 Task: Add Sweetleaf Sweetener Packets - 70 Cnt to the cart.
Action: Mouse moved to (326, 130)
Screenshot: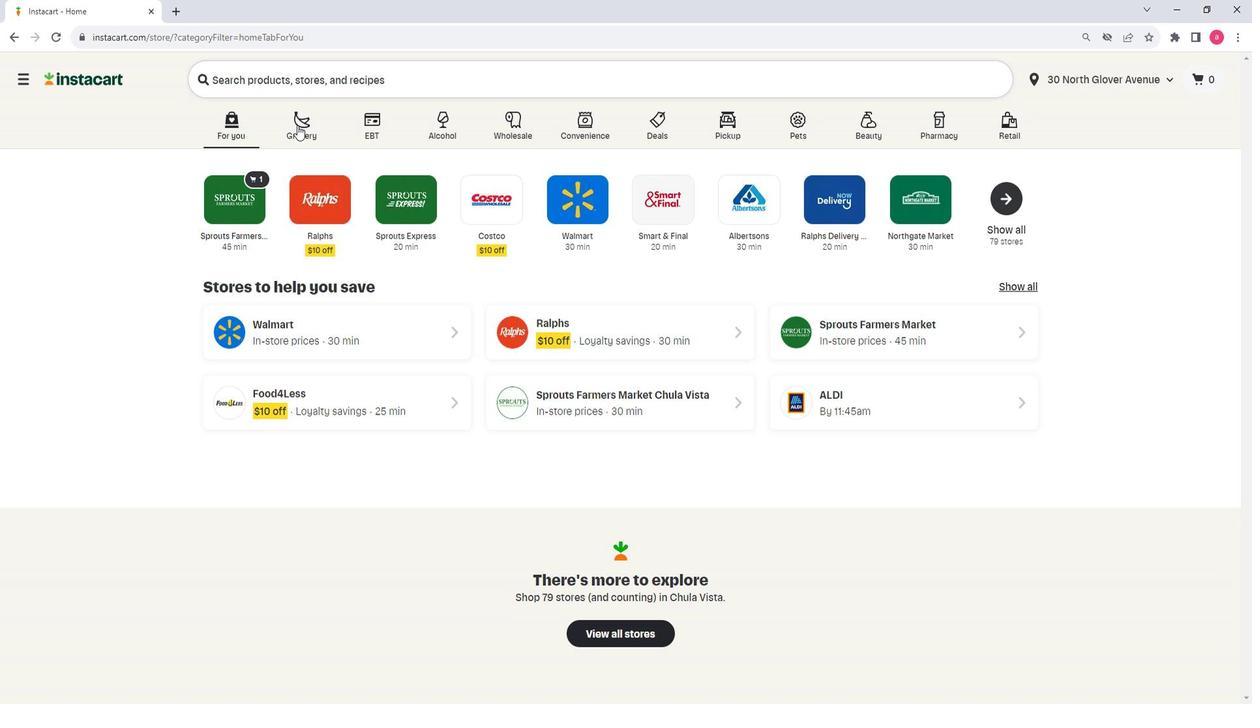 
Action: Mouse pressed left at (326, 130)
Screenshot: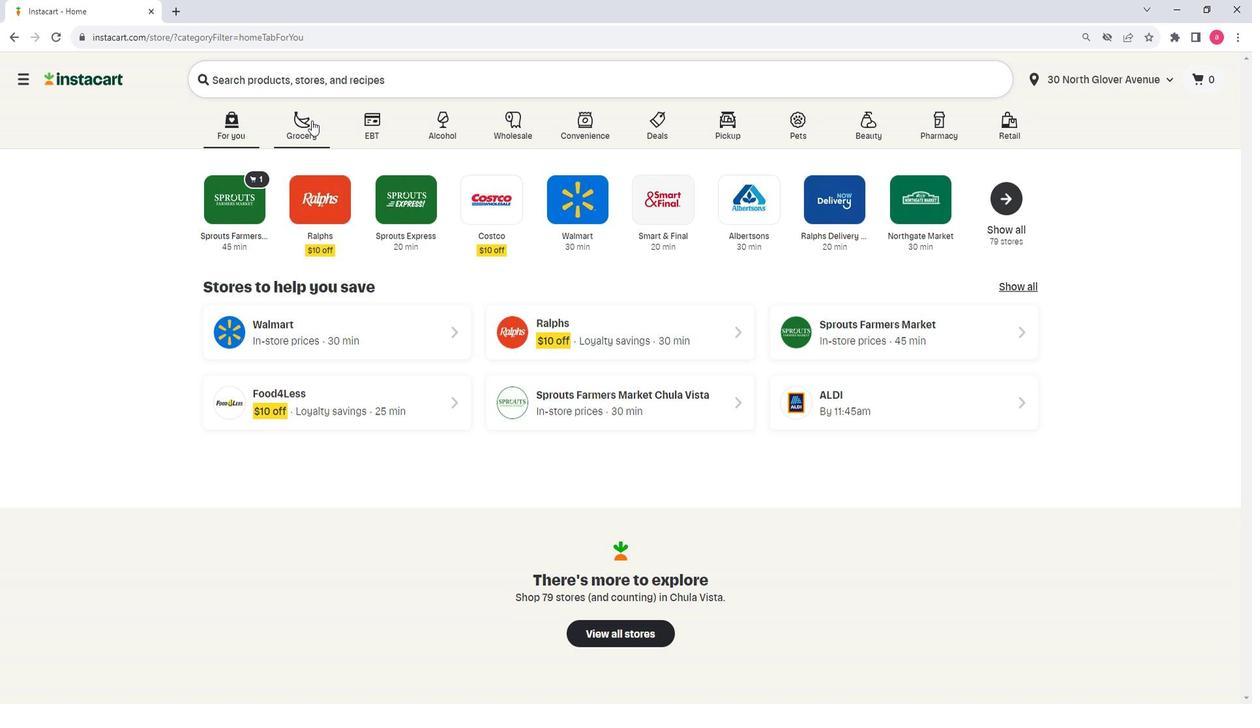 
Action: Mouse moved to (376, 380)
Screenshot: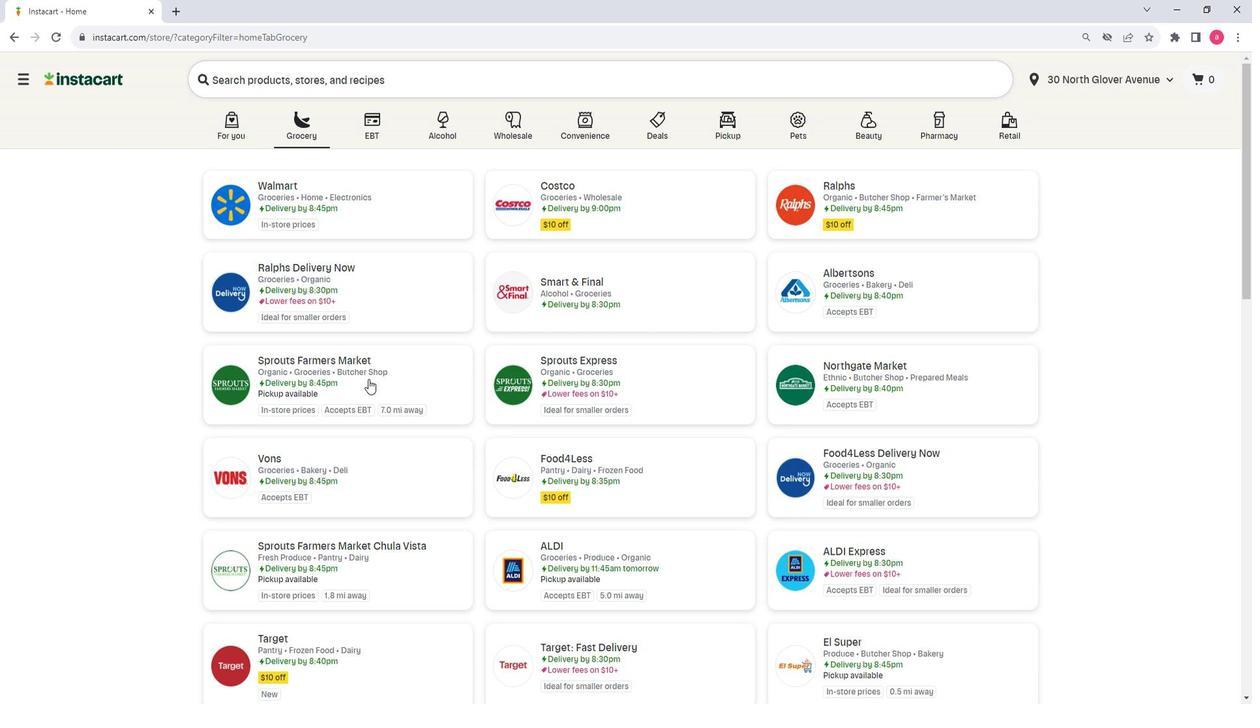 
Action: Mouse pressed left at (376, 380)
Screenshot: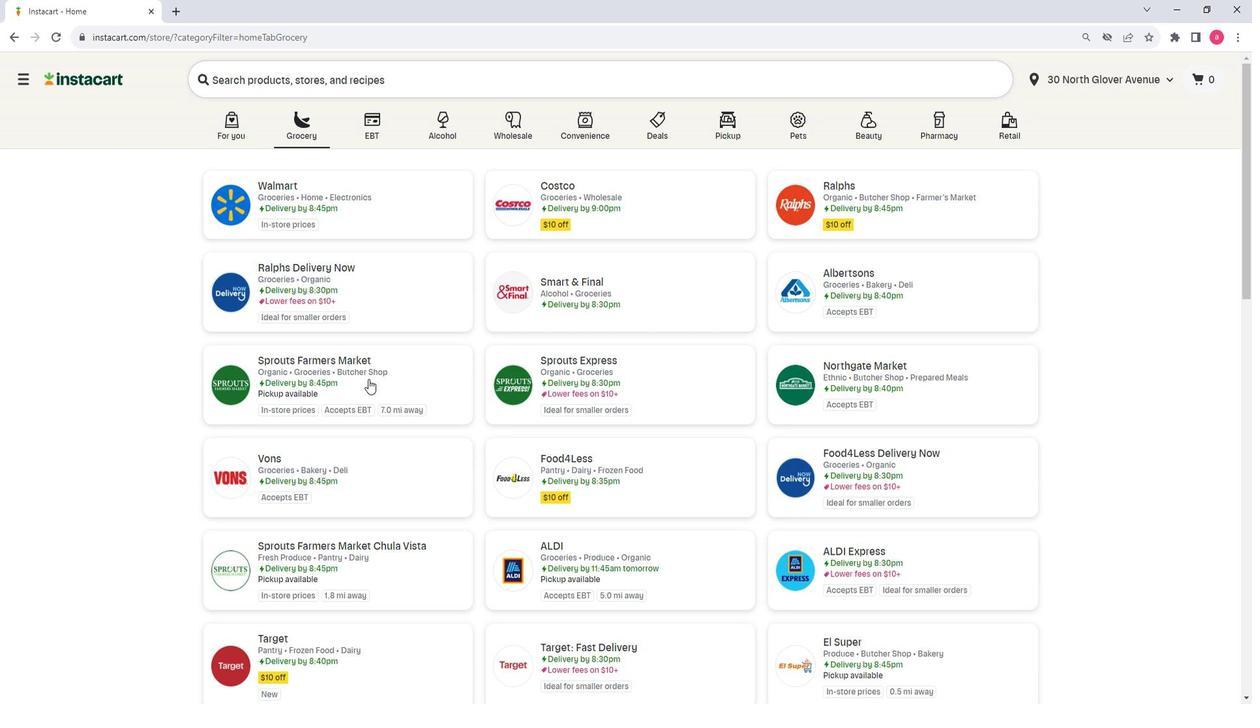 
Action: Mouse moved to (161, 366)
Screenshot: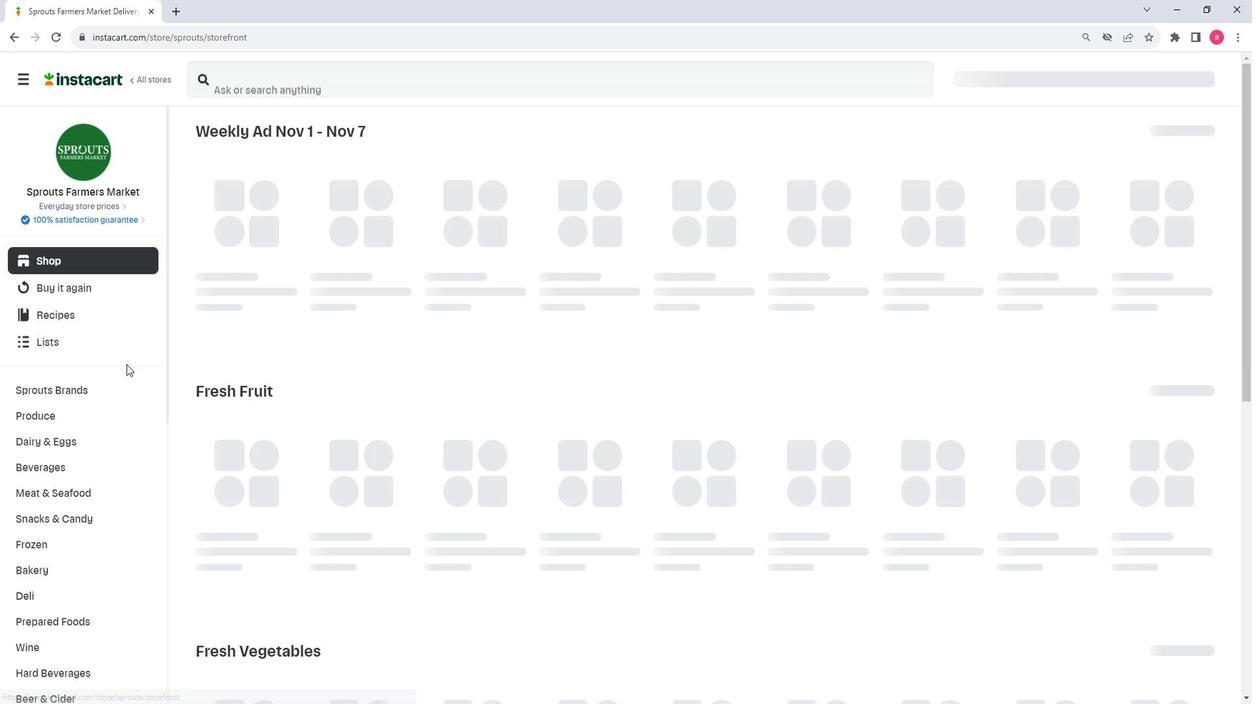 
Action: Mouse scrolled (161, 366) with delta (0, 0)
Screenshot: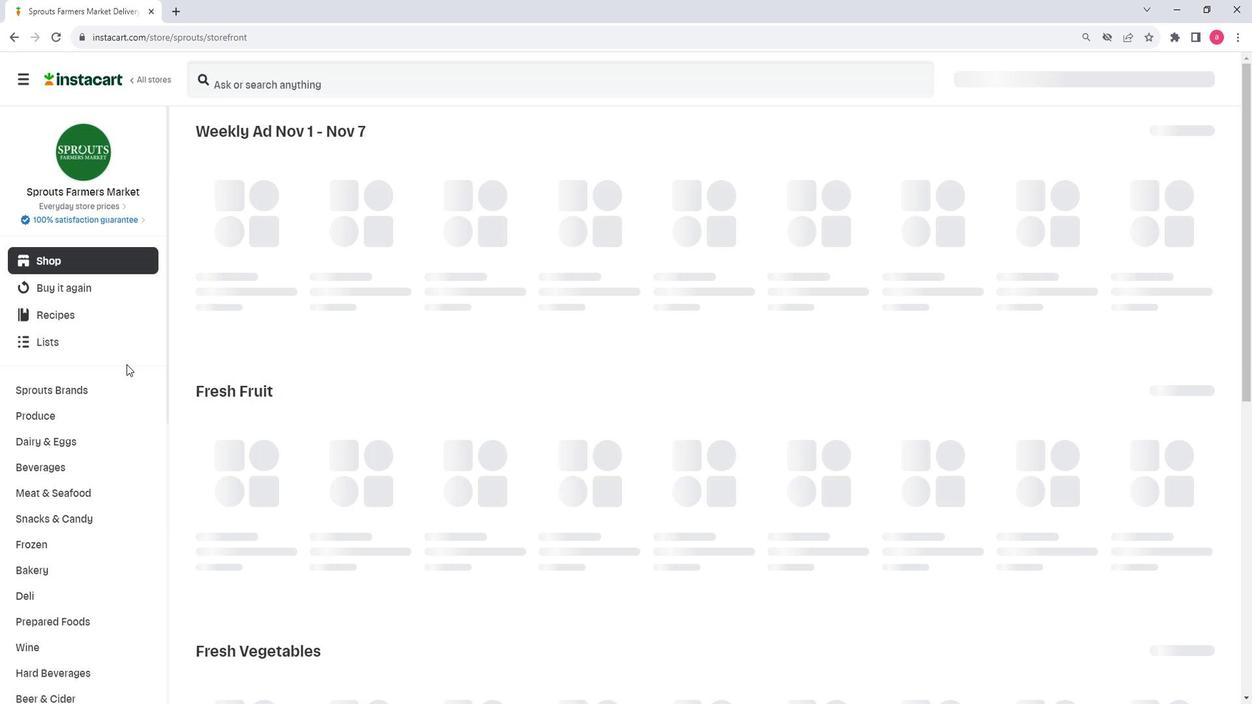 
Action: Mouse scrolled (161, 366) with delta (0, 0)
Screenshot: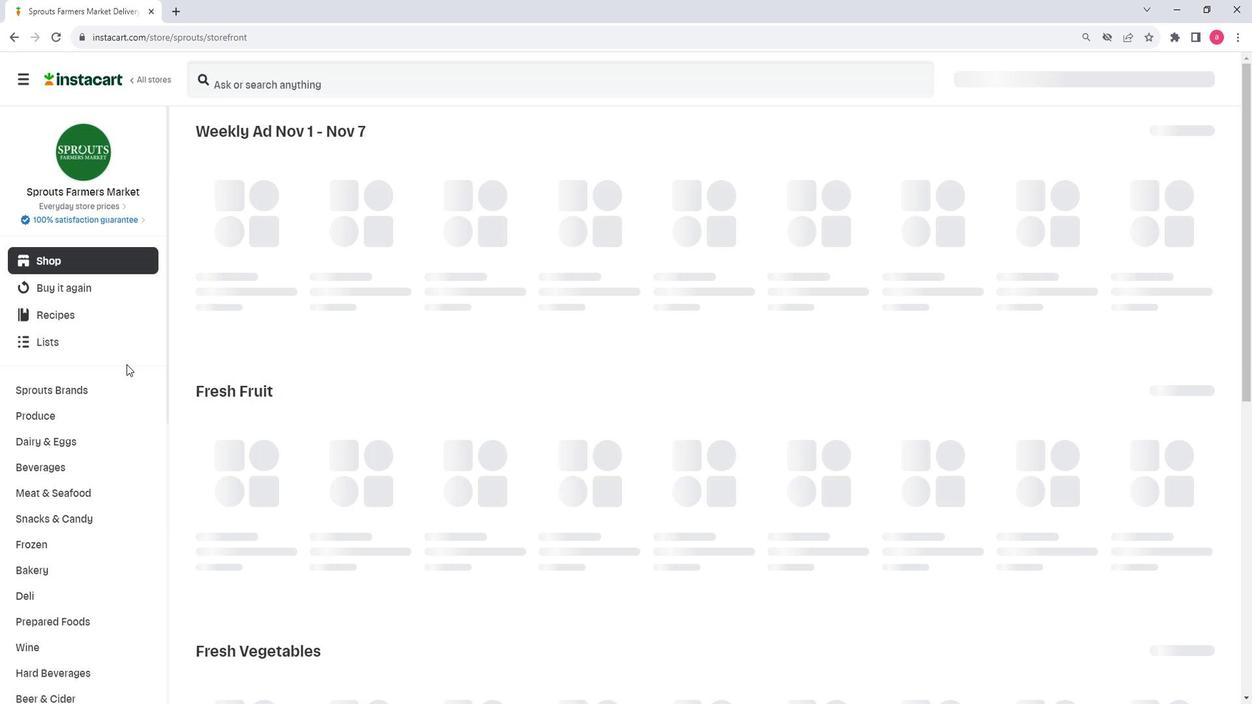 
Action: Mouse scrolled (161, 366) with delta (0, 0)
Screenshot: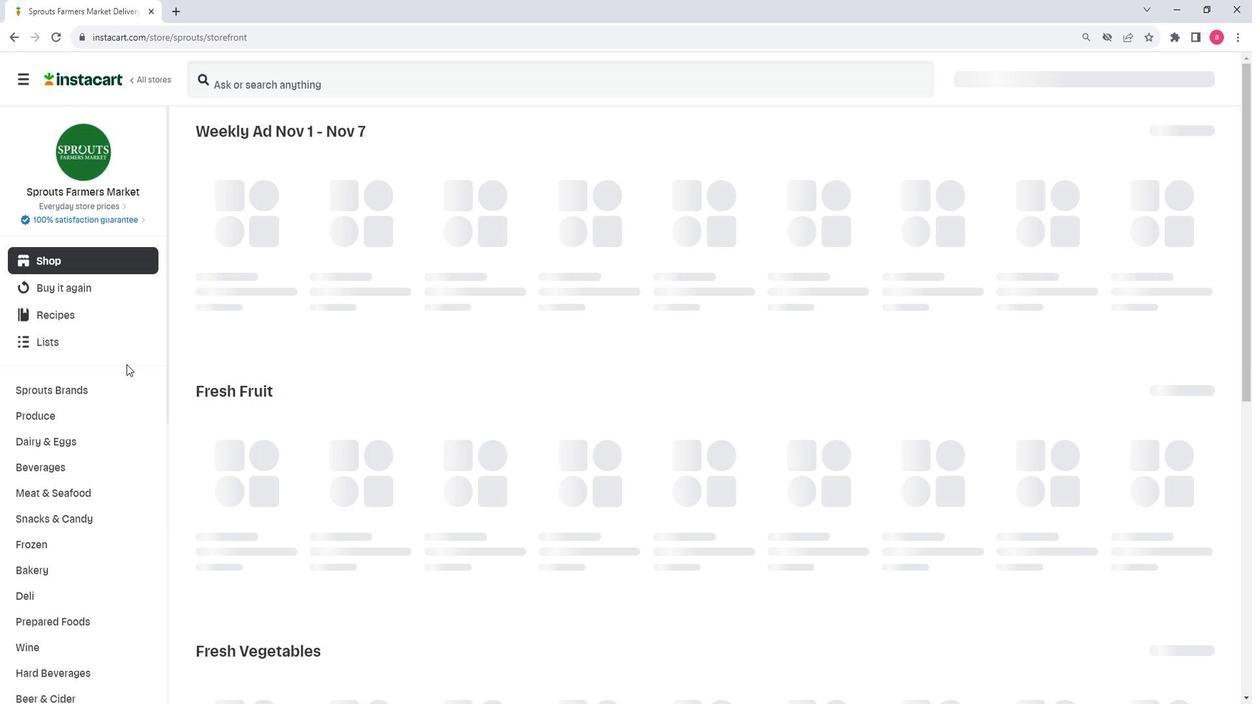 
Action: Mouse scrolled (161, 366) with delta (0, 0)
Screenshot: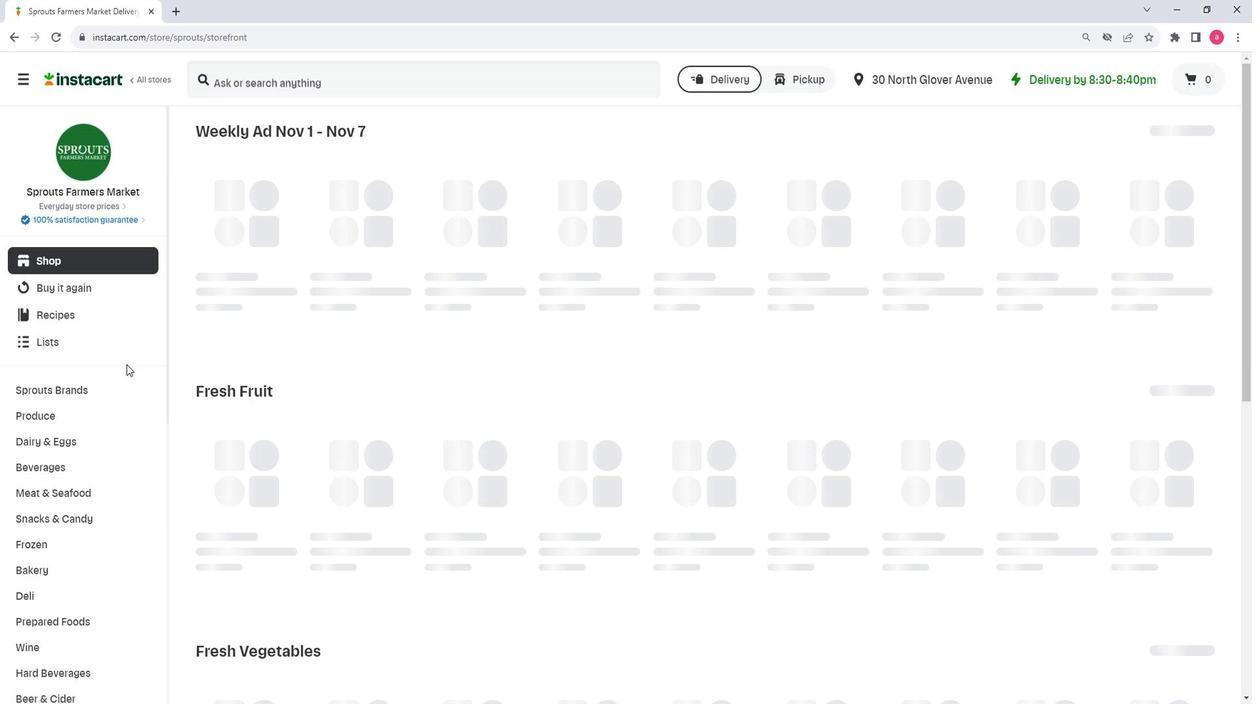 
Action: Mouse scrolled (161, 366) with delta (0, 0)
Screenshot: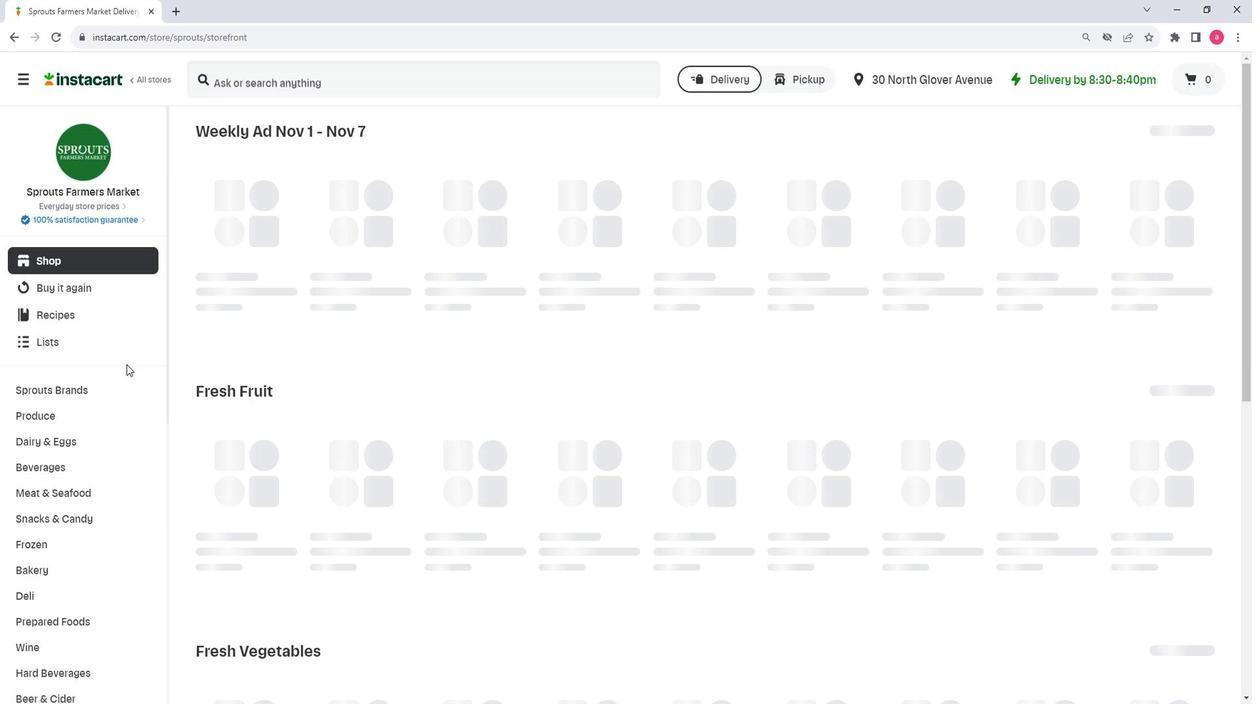 
Action: Mouse scrolled (161, 366) with delta (0, 0)
Screenshot: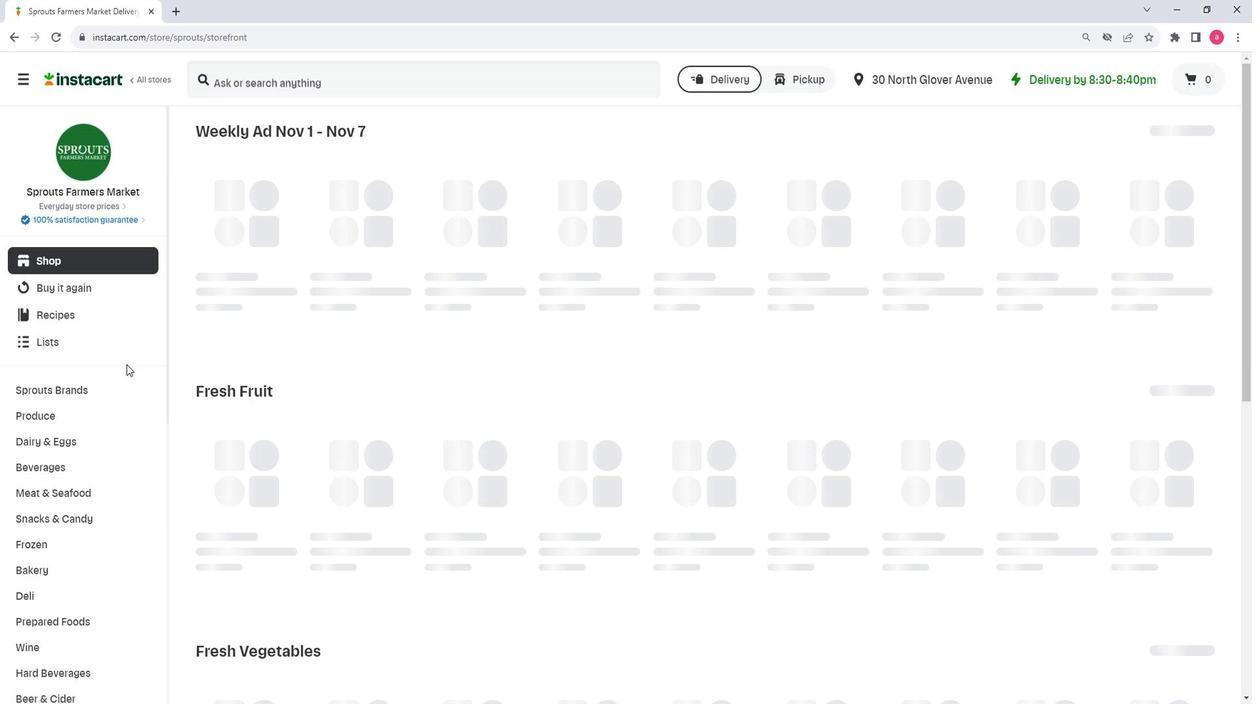 
Action: Mouse scrolled (161, 366) with delta (0, 0)
Screenshot: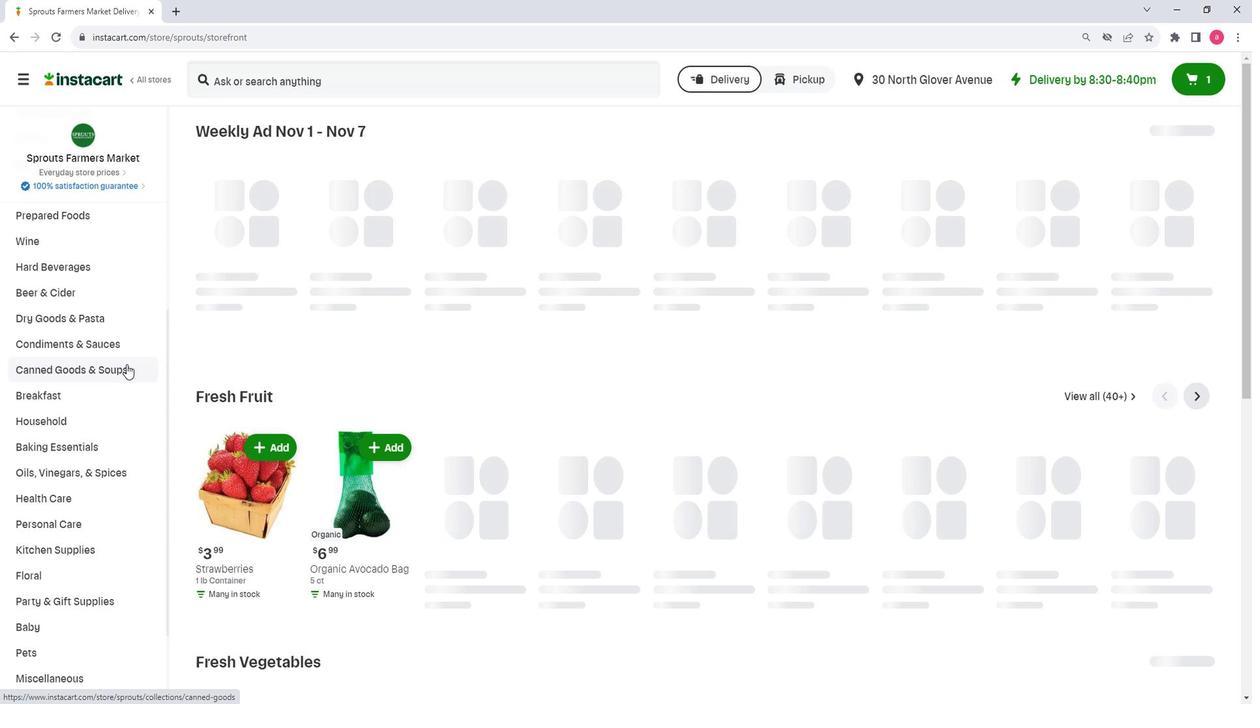 
Action: Mouse scrolled (161, 366) with delta (0, 0)
Screenshot: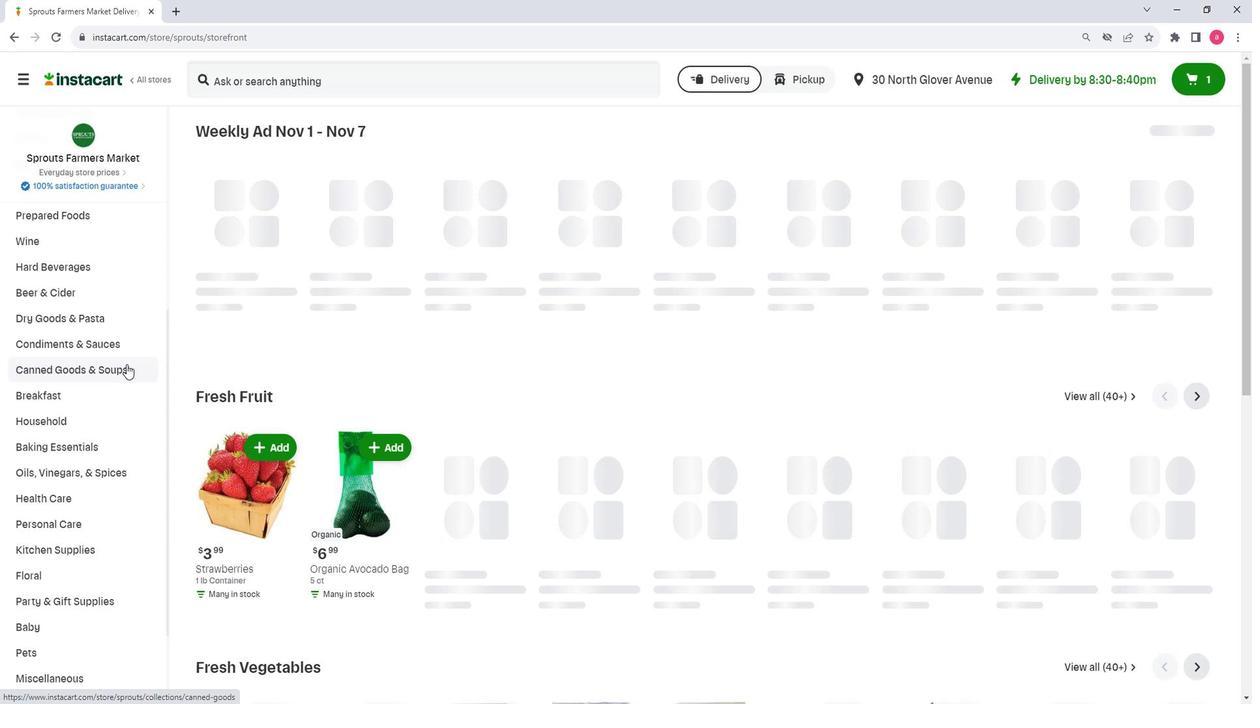 
Action: Mouse scrolled (161, 366) with delta (0, 0)
Screenshot: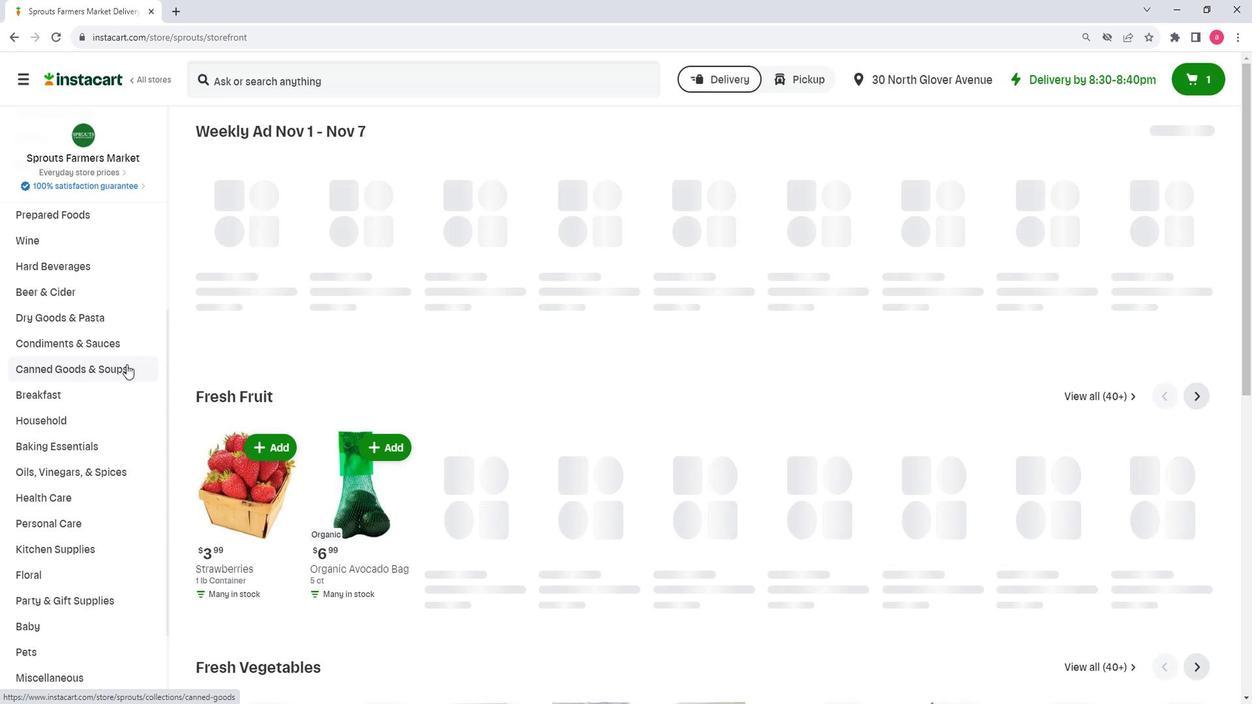 
Action: Mouse moved to (127, 315)
Screenshot: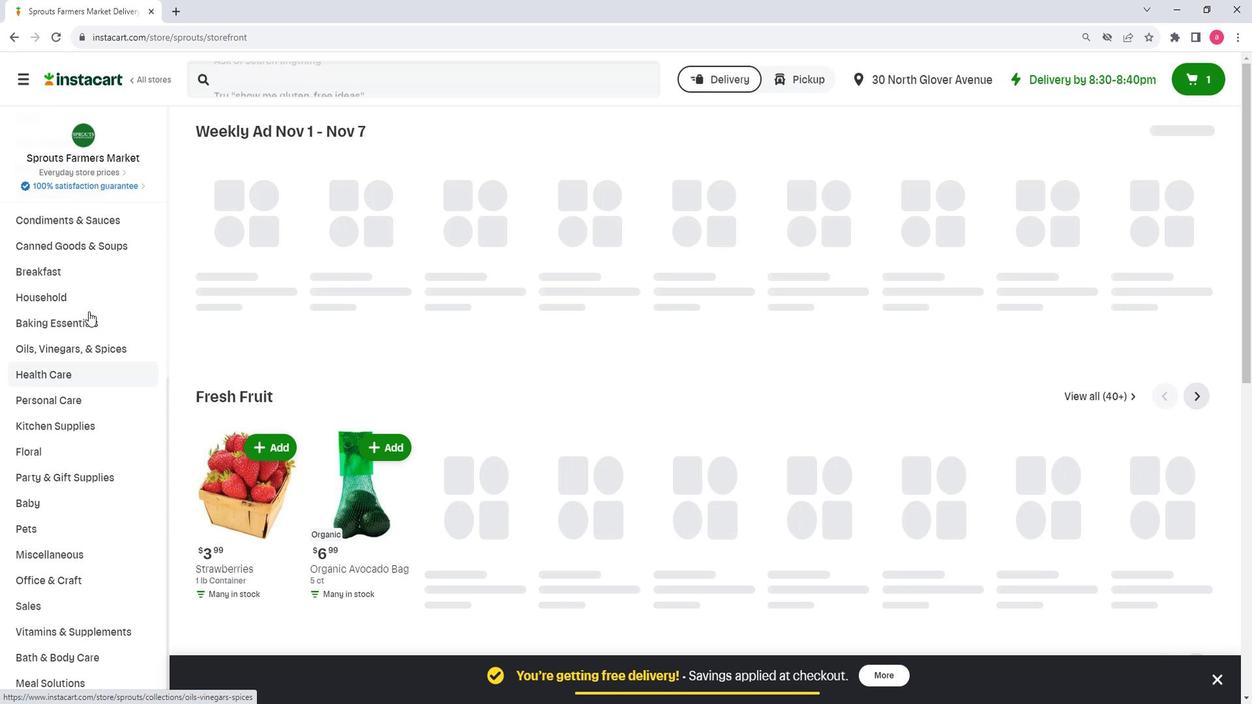 
Action: Mouse pressed left at (127, 315)
Screenshot: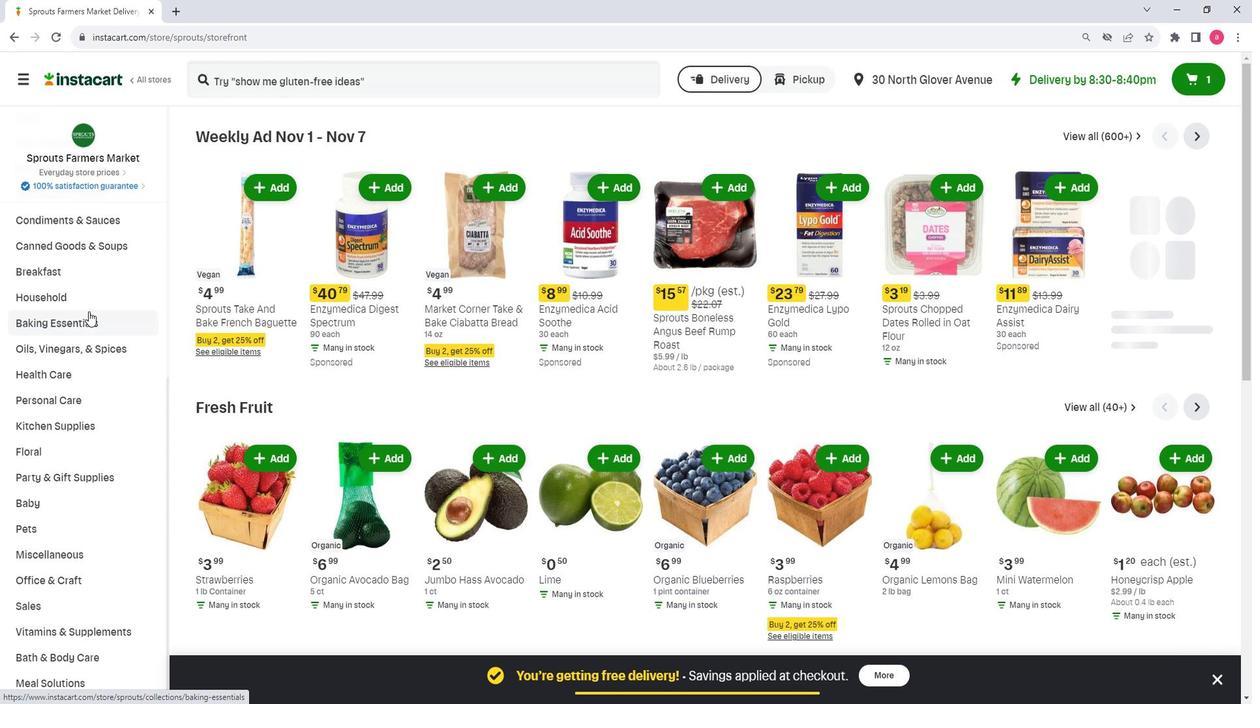 
Action: Mouse moved to (746, 180)
Screenshot: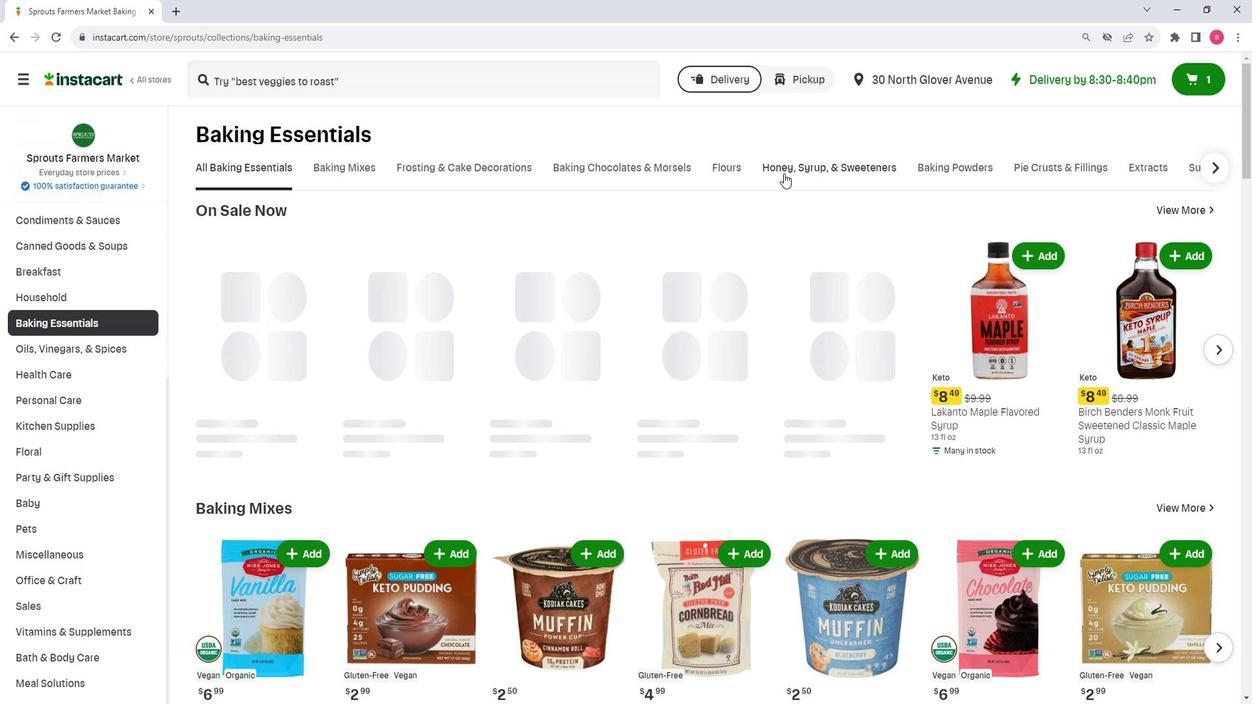 
Action: Mouse pressed left at (746, 180)
Screenshot: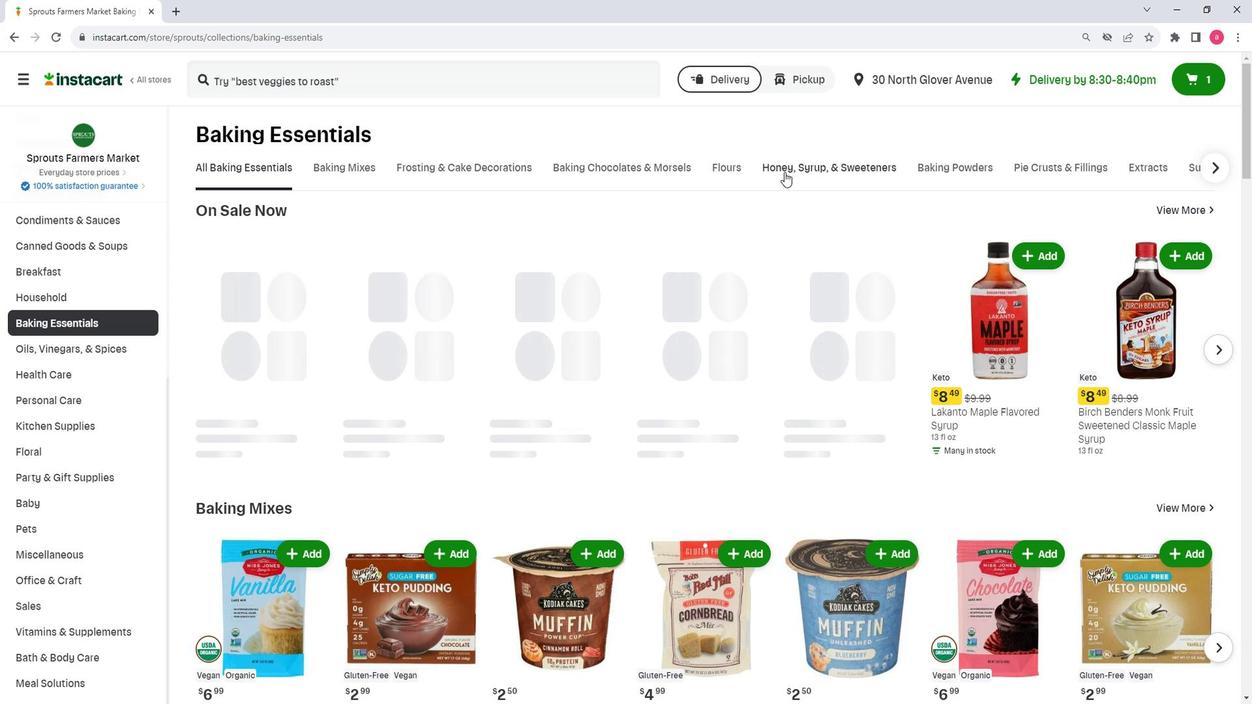 
Action: Mouse moved to (627, 236)
Screenshot: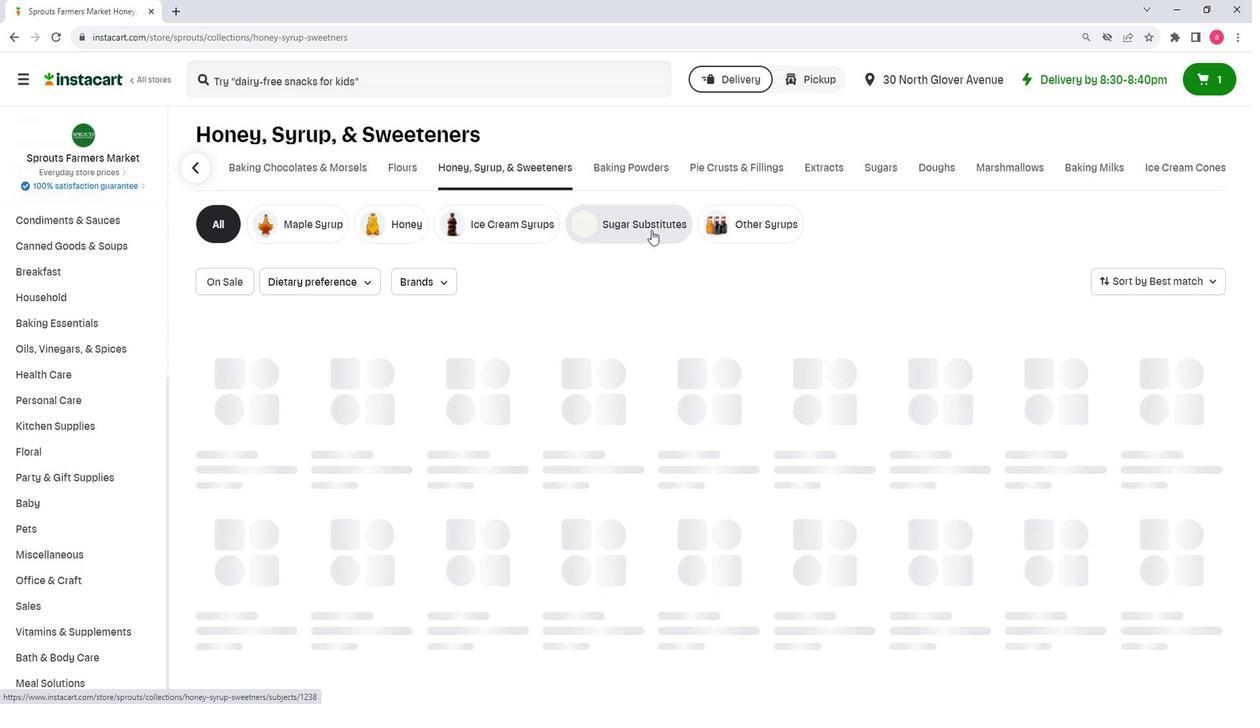 
Action: Mouse pressed left at (627, 236)
Screenshot: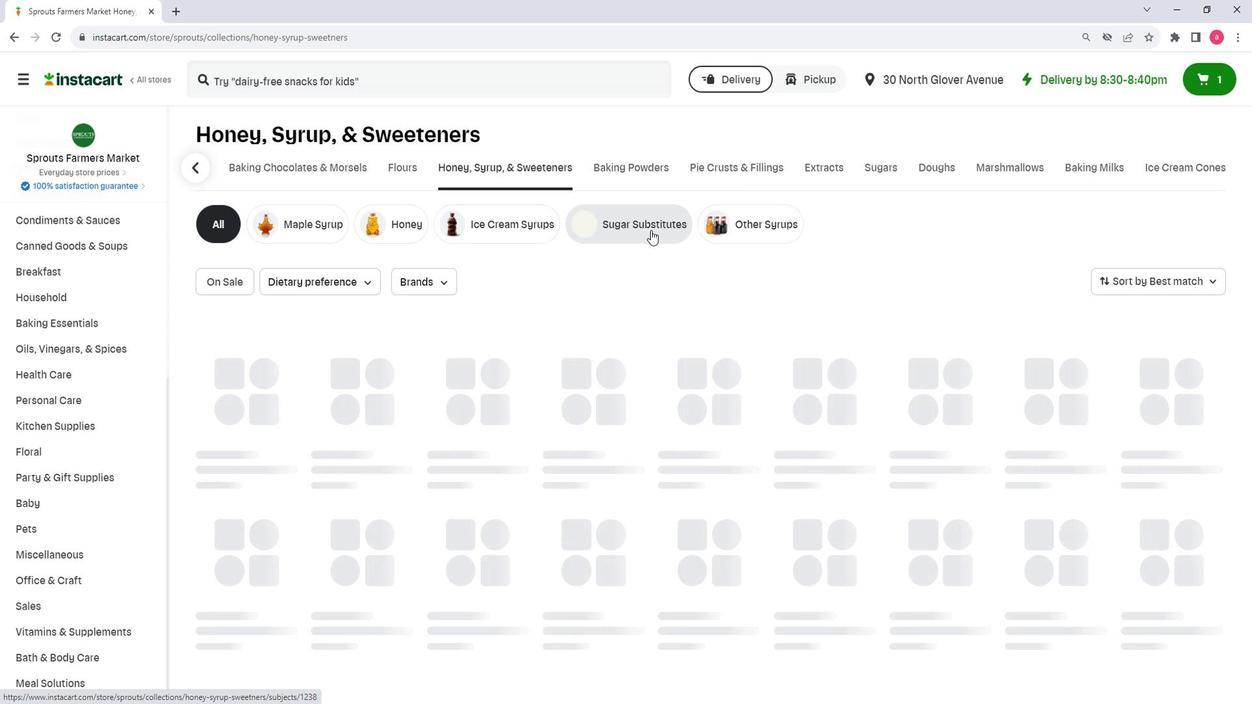 
Action: Mouse moved to (304, 95)
Screenshot: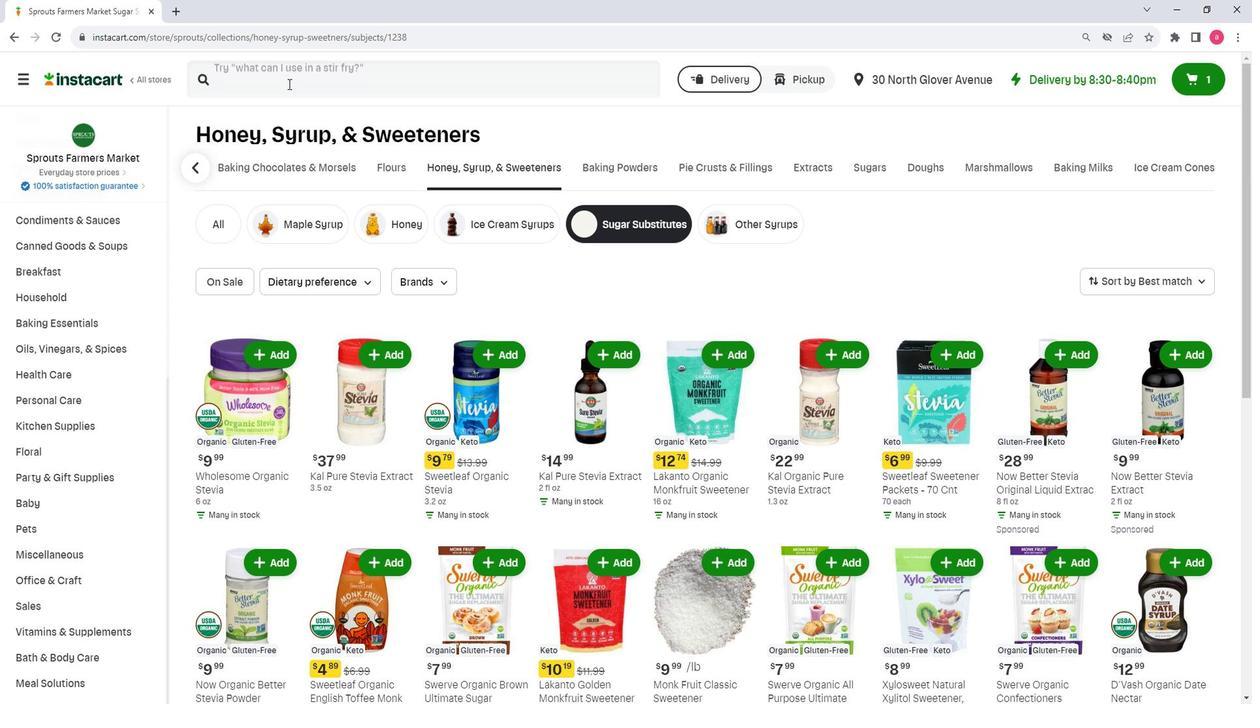 
Action: Mouse pressed left at (304, 95)
Screenshot: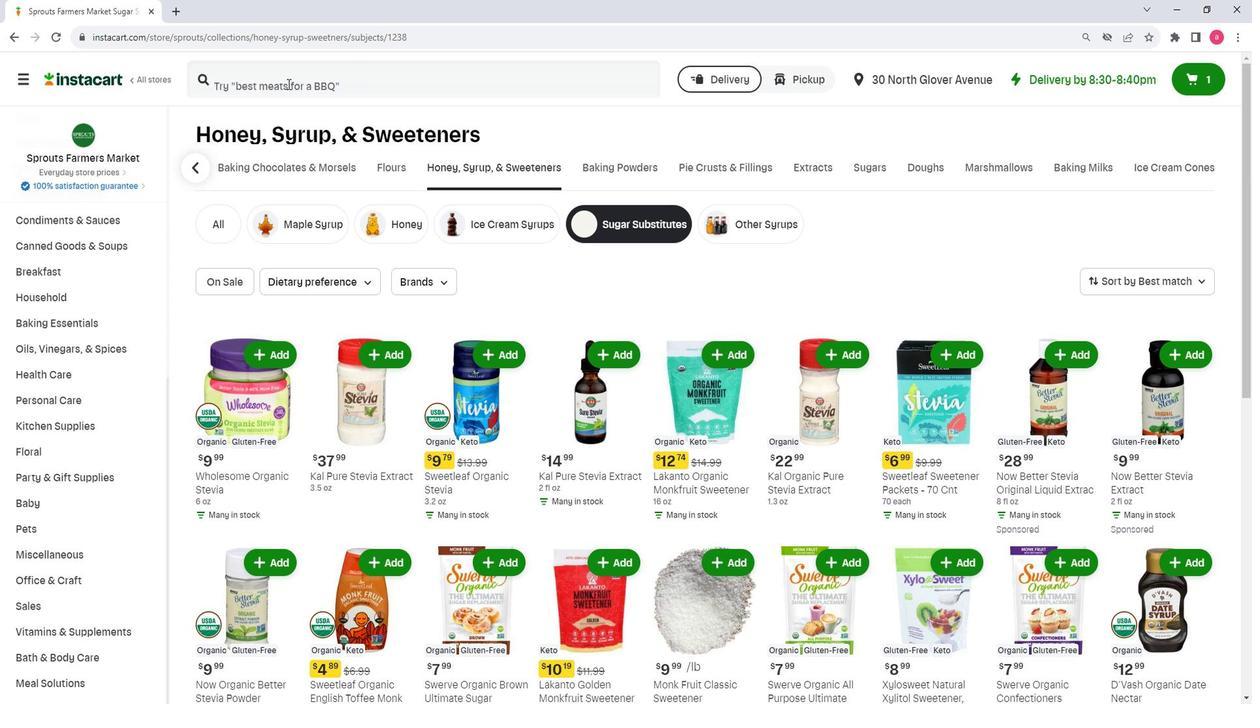 
Action: Key pressed <Key.shift>Sweetleaf<Key.space><Key.shift>Sweetener<Key.space><Key.shift>Packets<Key.space>-<Key.space>70<Key.space><Key.shift>Cnt<Key.enter>
Screenshot: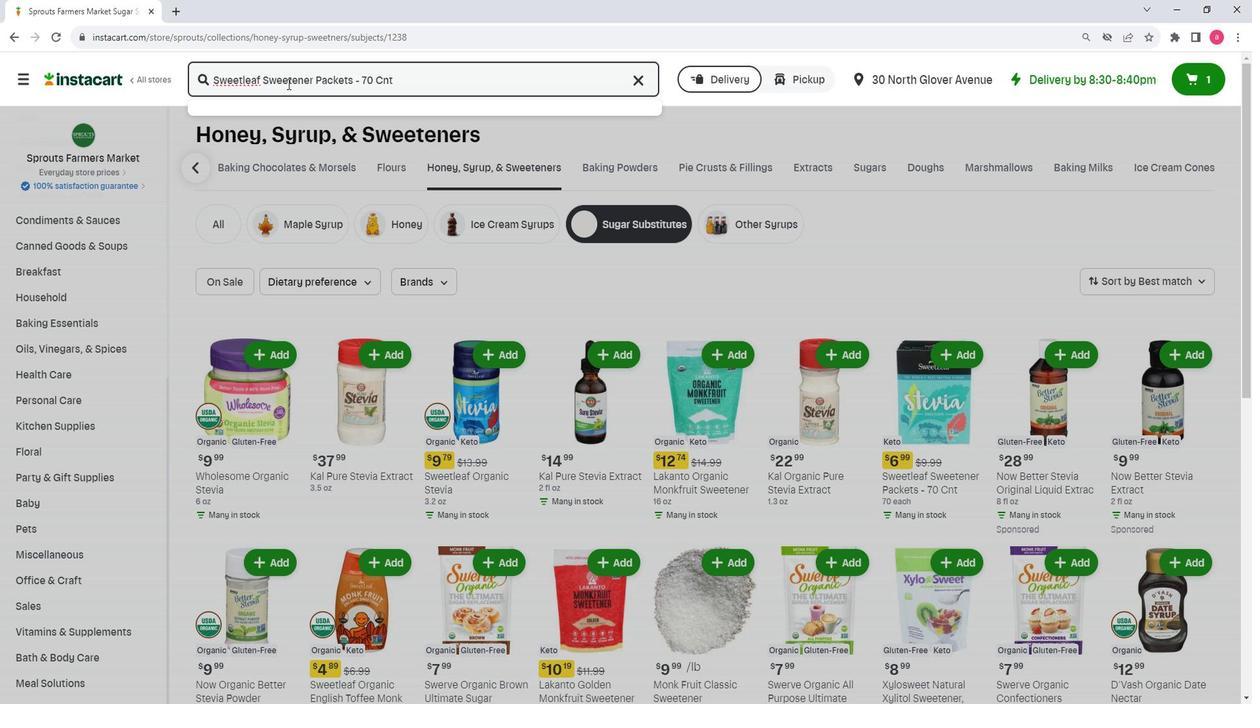 
Action: Mouse moved to (531, 223)
Screenshot: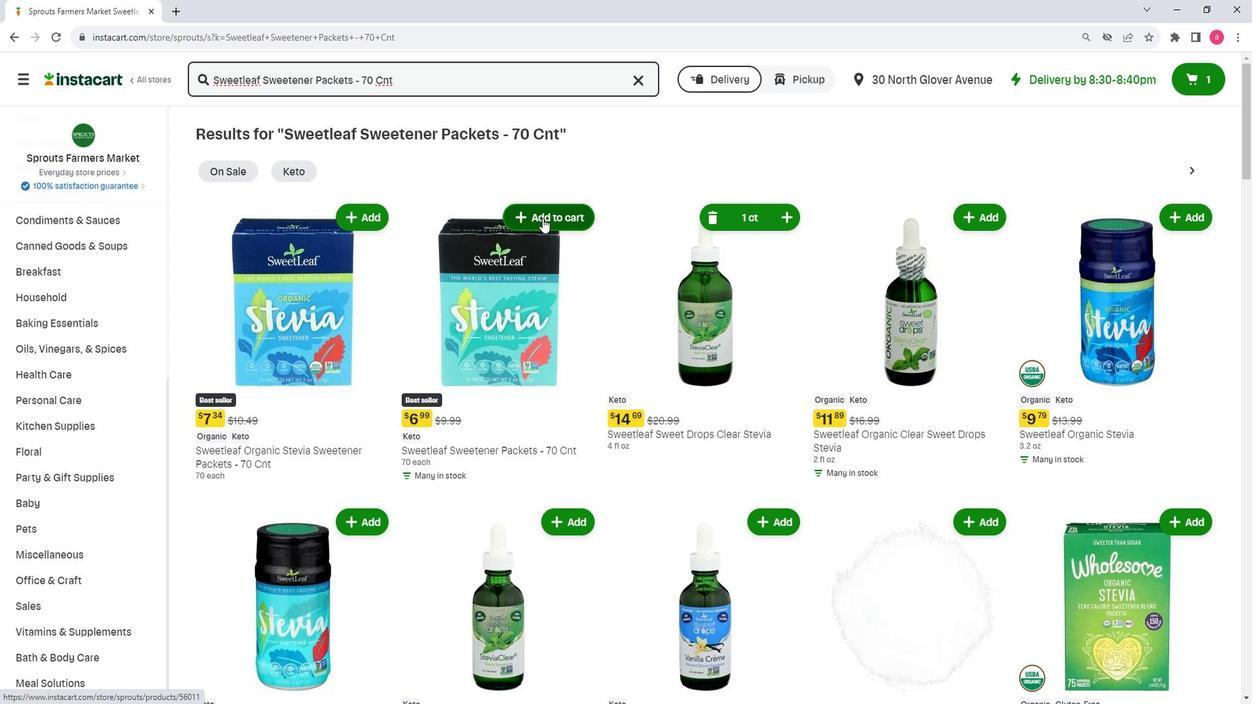 
Action: Mouse pressed left at (531, 223)
Screenshot: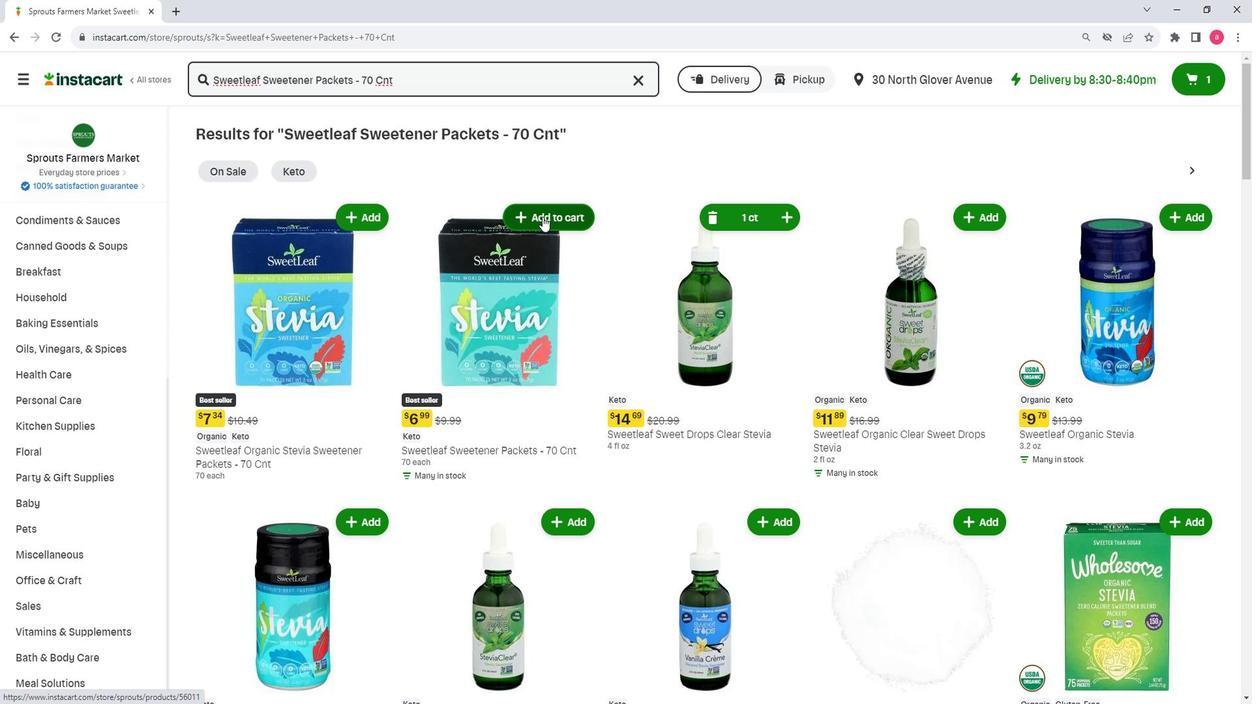 
Action: Mouse moved to (523, 383)
Screenshot: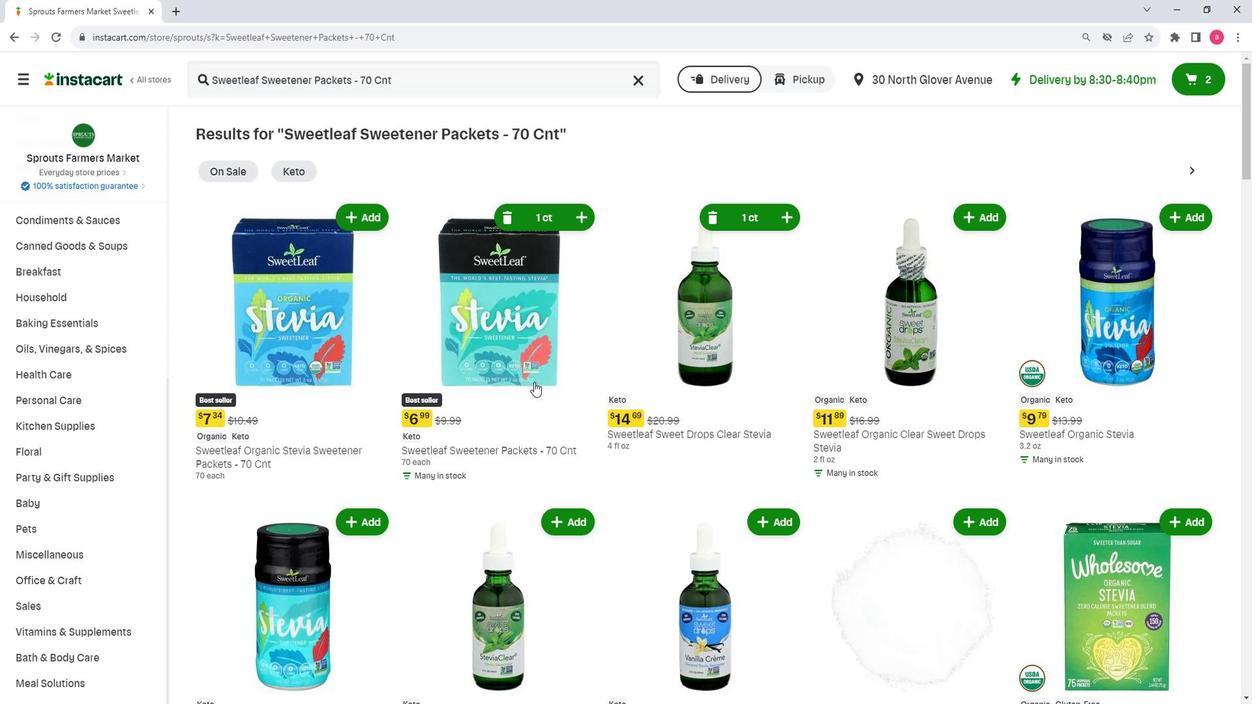 
